 Task: Create a function that takes a directory path as a parameter and checks if it's a block device or a character device.
Action: Mouse moved to (901, 339)
Screenshot: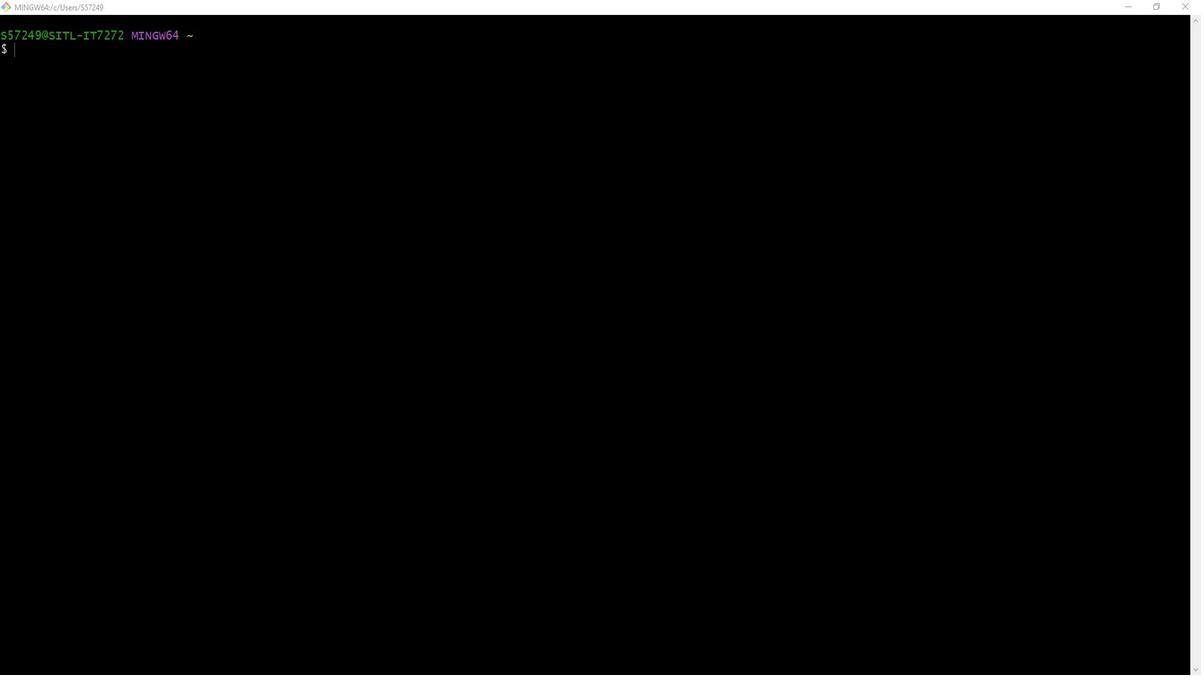 
Action: Mouse pressed left at (901, 339)
Screenshot: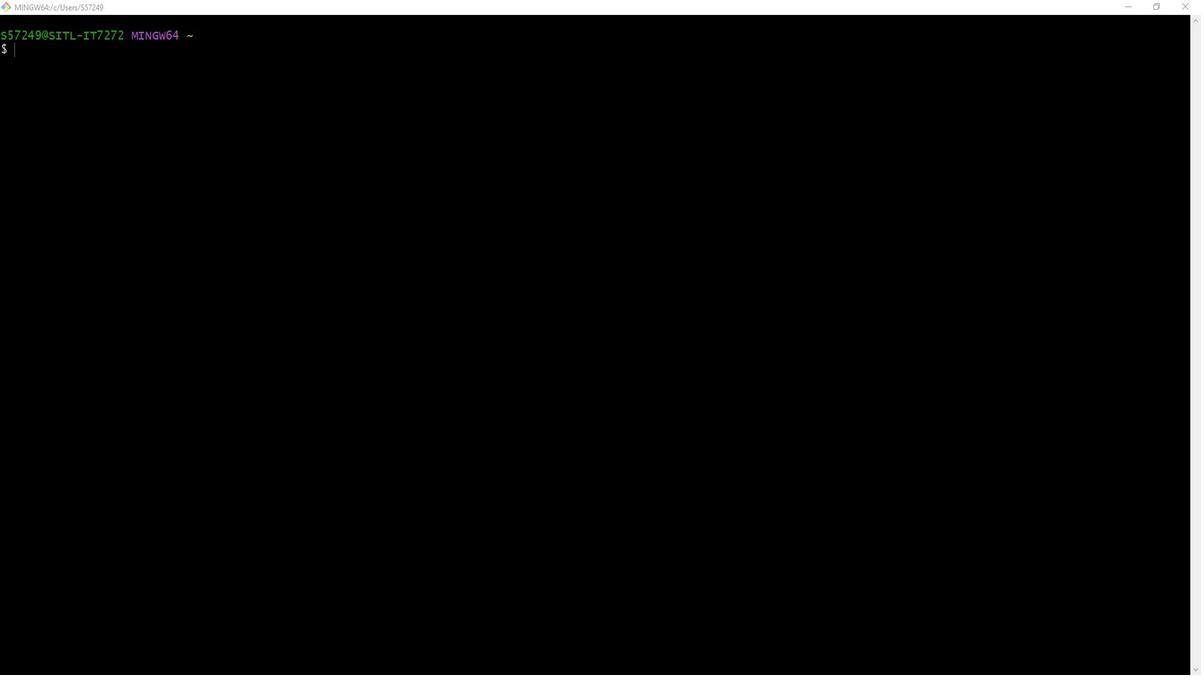 
Action: Mouse moved to (1080, 68)
Screenshot: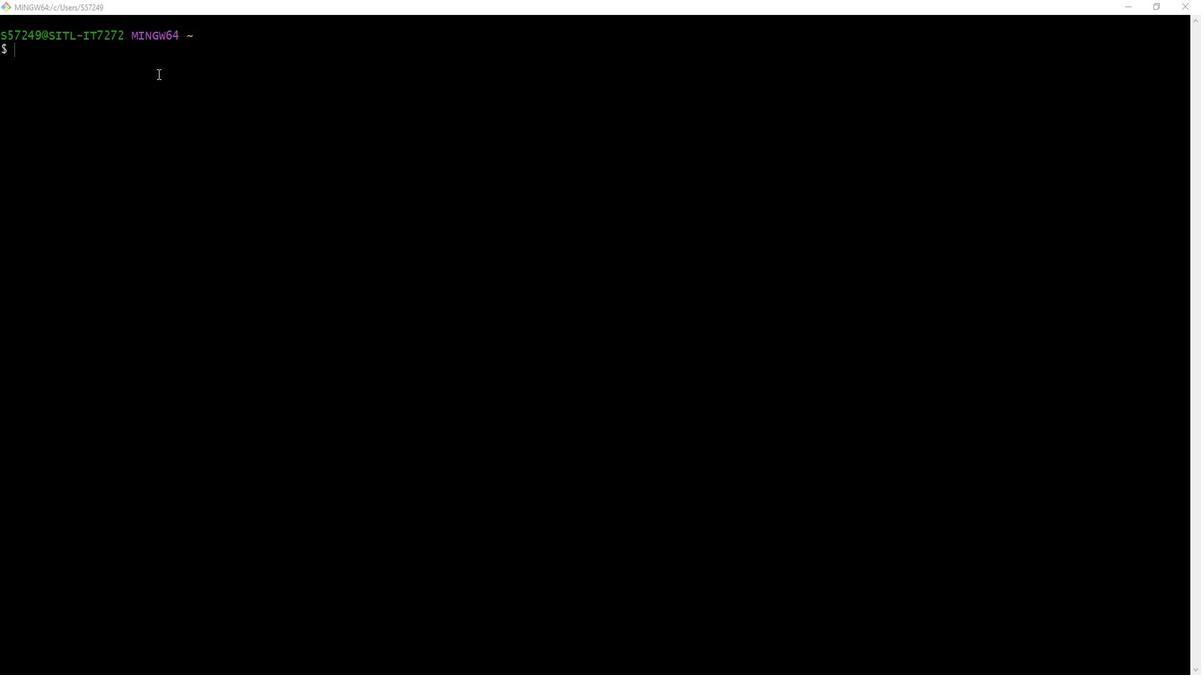 
Action: Mouse pressed left at (1080, 68)
Screenshot: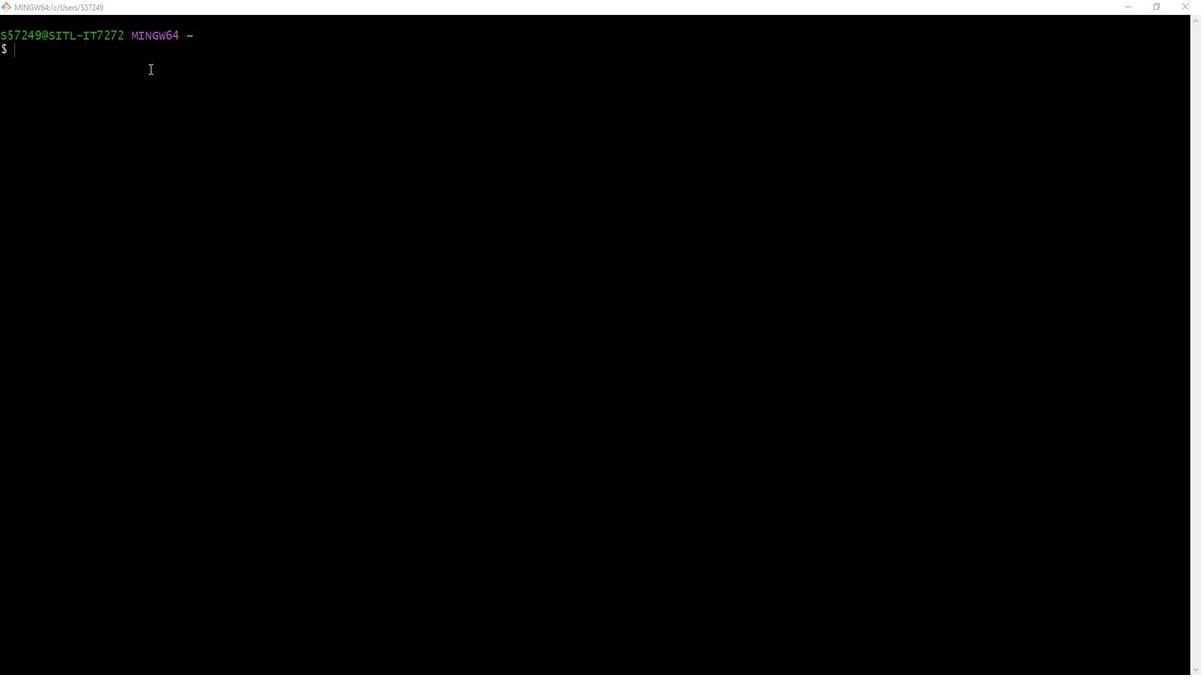 
Action: Key pressed vim<Key.space>check<Key.shift>Device<Key.shift>Type.sh<Key.enter>i<Key.shift>#<Key.shift>!/bin/bash<Key.enter><Key.backspace><Key.enter>check<Key.shift_r>_device<Key.shift_r>_type<Key.shift_r>()<Key.space><Key.shift_r>{<Key.enter>local<Key.space>path=<Key.shift>$1<Key.enter><Key.enter>if<Key.space>[<Key.space>-b<Key.space><Key.shift_r>""<Key.left>path<Key.right><Key.space>];<Key.space>then<Key.enter>echo<Key.space><Key.shift_r>""<Key.left><Key.shift>$path<Key.space>is<Key.space>a<Key.space>block<Key.space>device.<Key.right><Key.enter><Key.left><Key.right>return<Key.space>0<Key.enter><Key.left>elif<Key.space>[]<Key.left><Key.space>-c<Key.space><Key.shift_r>""<Key.left><Key.shift>$path<Key.right><Key.space><Key.right>;<Key.space>then<Key.enter>echo<Key.space><Key.shift_r>""<Key.left><Key.shift>$path<Key.space>is<Key.space>a<Key.space>character<Key.space>device.<Key.right><Key.enter>return<Key.space>0<Key.enter><Key.left>else<Key.space><Key.enter>echo<Key.space><Key.shift_r>""<Key.left><Key.shift>$path<Key.space>is<Key.space>neither<Key.space>a<Key.space>block<Key.space>device<Key.space>nor<Key.space>a<Key.space>character<Key.space>device.<Key.right><Key.enter>return<Key.space>1<Key.enter><Key.left>fi<Key.enter><Key.left><Key.shift_r>}<Key.enter><Key.enter>
Screenshot: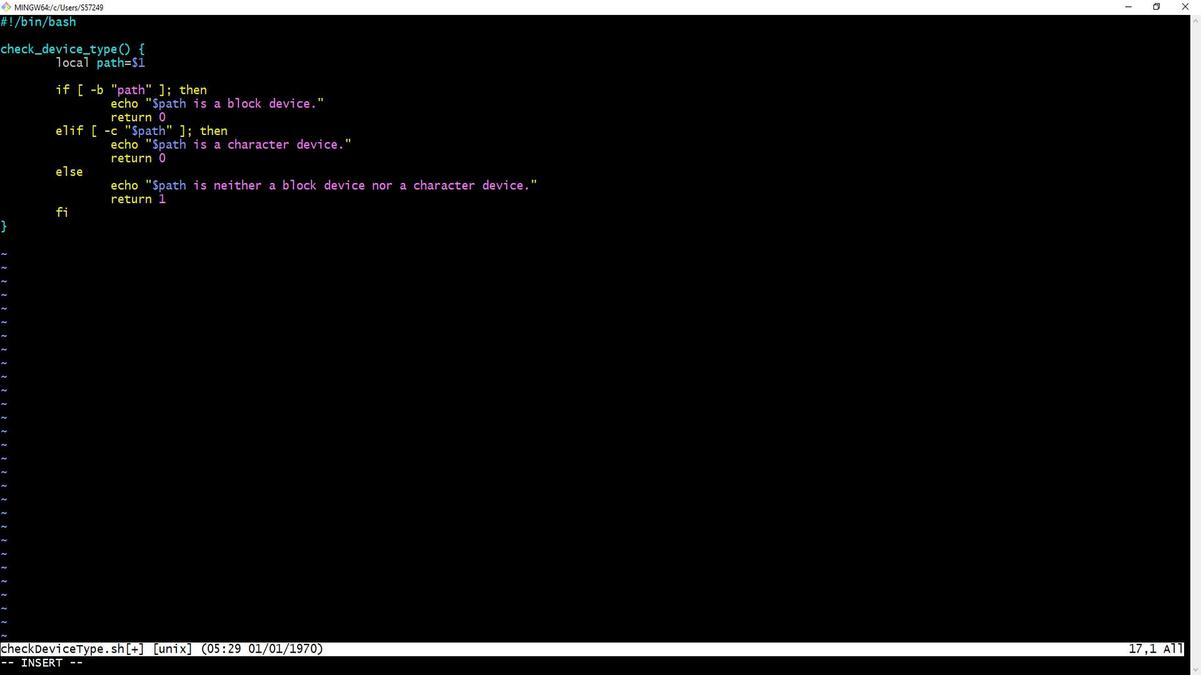 
Action: Mouse moved to (741, 248)
Screenshot: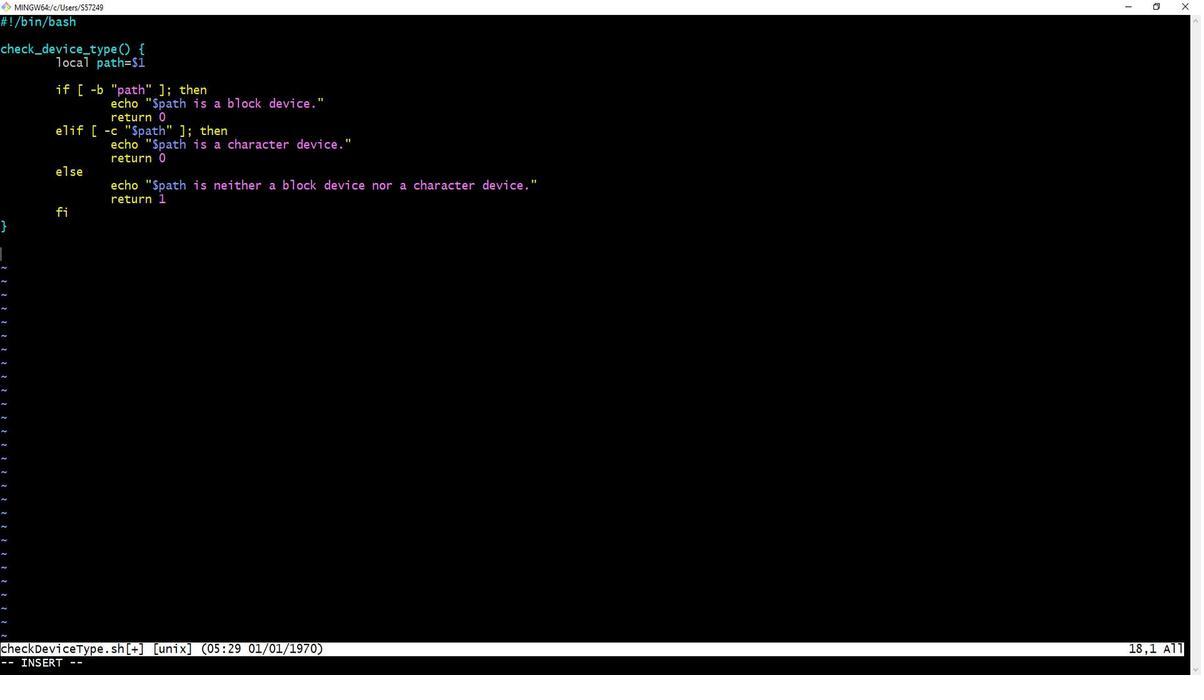 
Action: Mouse scrolled (741, 248) with delta (0, 0)
Screenshot: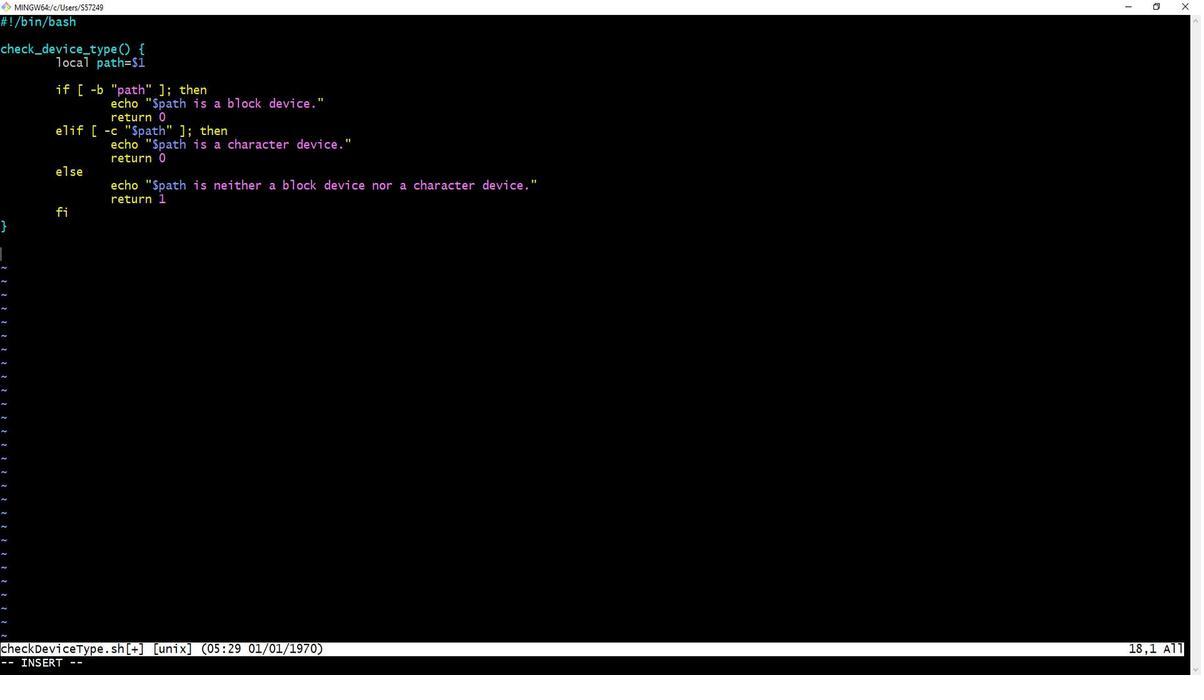 
Action: Mouse moved to (740, 248)
Screenshot: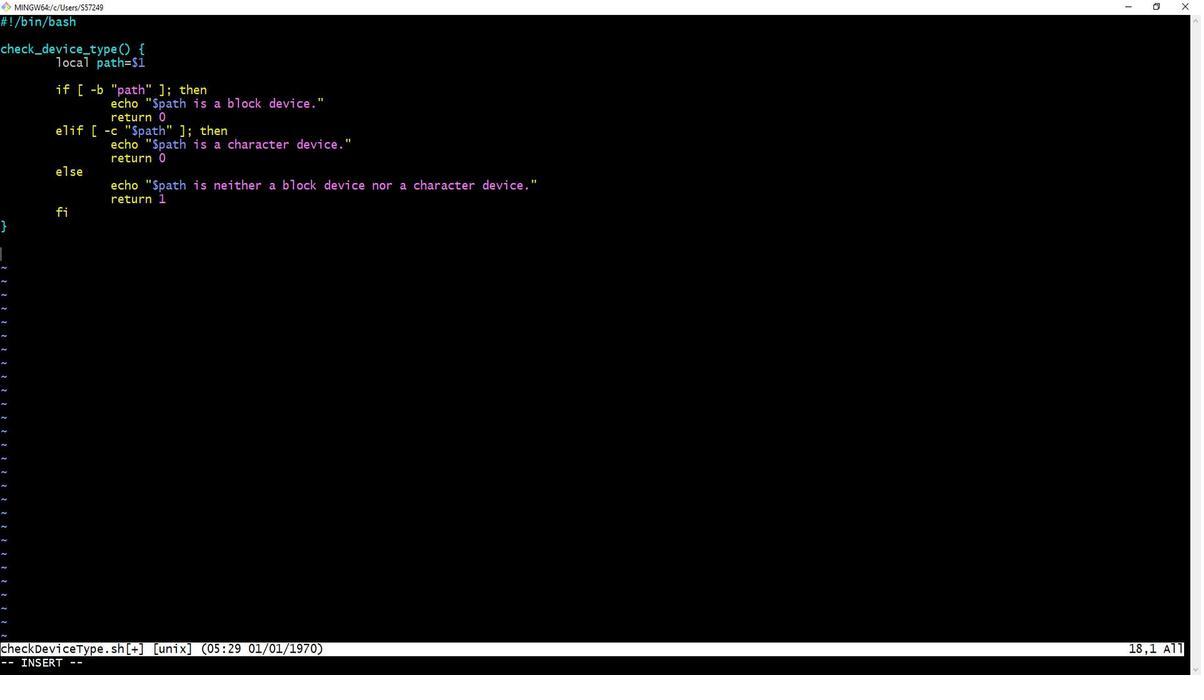 
Action: Mouse scrolled (740, 248) with delta (0, 0)
Screenshot: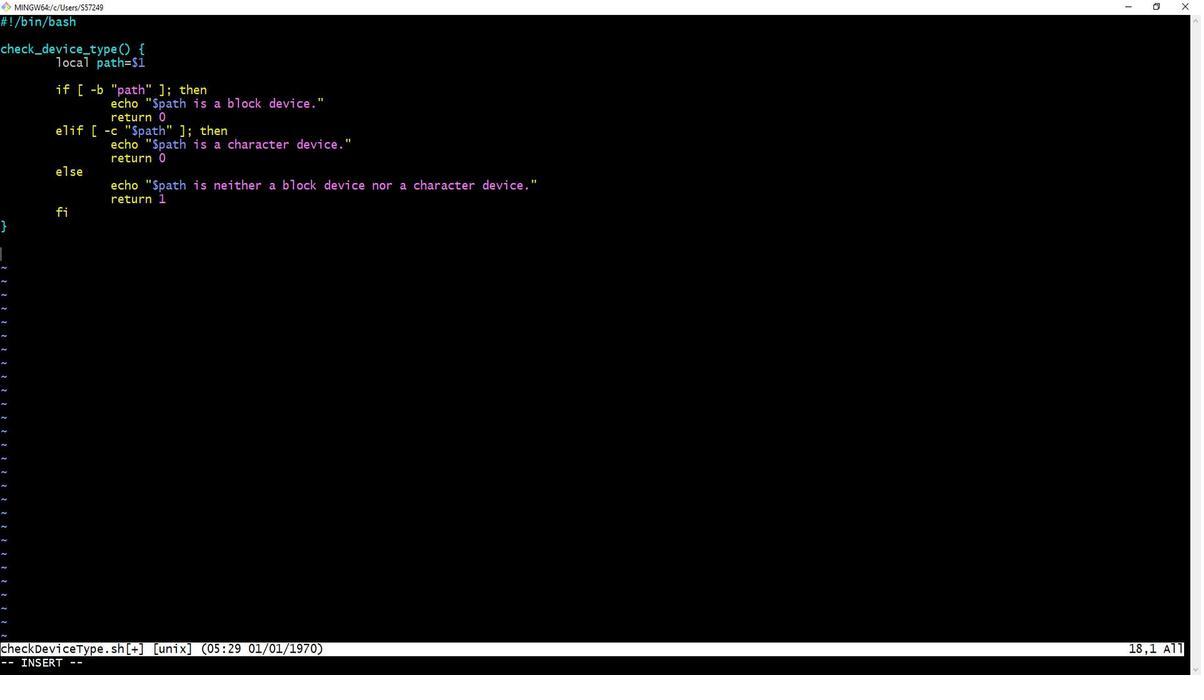 
Action: Mouse scrolled (740, 248) with delta (0, 0)
Screenshot: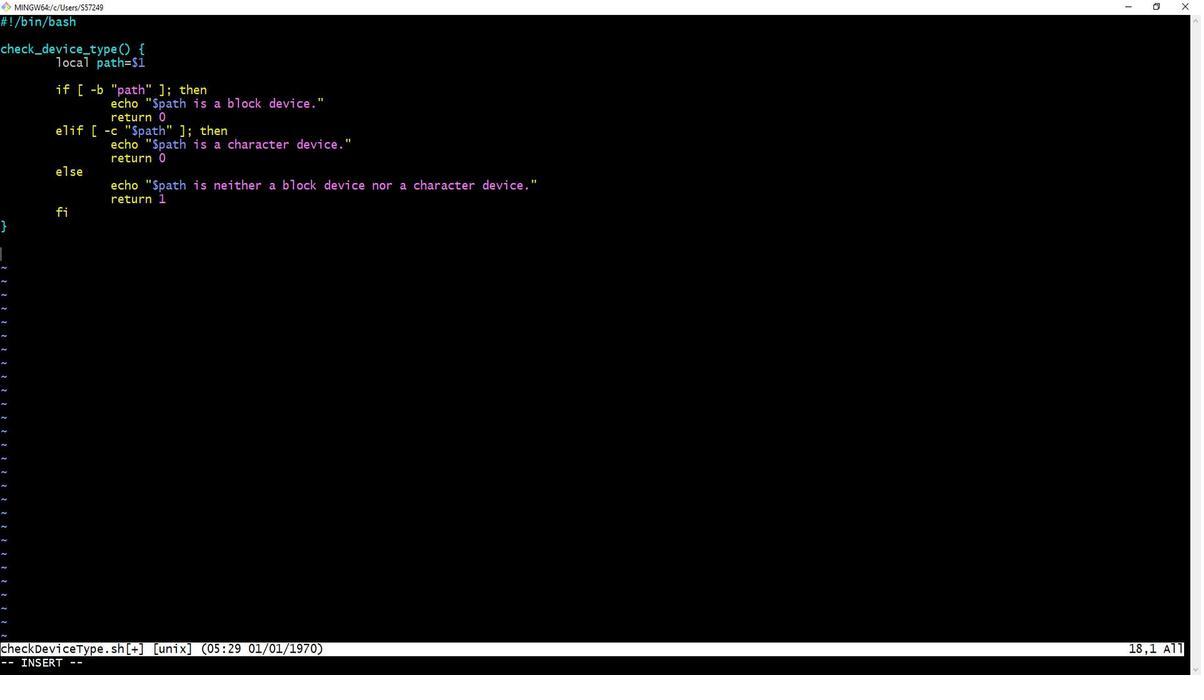 
Action: Mouse moved to (1139, 240)
Screenshot: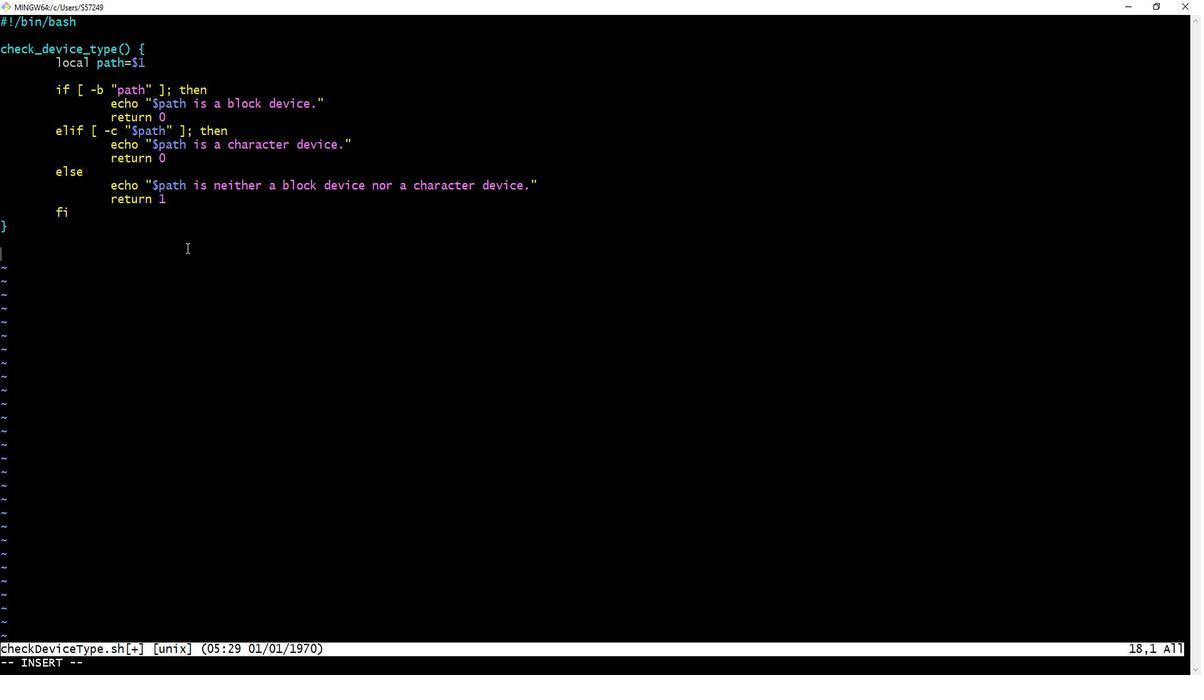 
Action: Key pressed <Key.shift>#<Key.space><Key.shift>Example<Key.space>usage<Key.enter><Key.backspace><Key.backspace>device<Key.shift_r>_path=<Key.shift_r>""<Key.left>/dev/sda<Key.right><Key.enter>check<Key.shift_r>_device<Key.shift_r>_typr<Key.backspace>e<Key.space><Key.shift_r>""<Key.left><Key.shift>$device<Key.shift_r>_path<Key.right><Key.esc><Key.shift_r>:wq<Key.enter>chmod<Key.space><Key.shift_r>+x<Key.space>check<Key.shift>Device<Key.space><Key.shift>Type.sh<Key.enter>ch<Key.backspace>hmod<Key.space><Key.shift_r>+x<Key.space>check<Key.shift>Device<Key.shift>Type.sh<Key.enter>./check<Key.shift>Device<Key.shift>Type.sh<Key.enter>
Screenshot: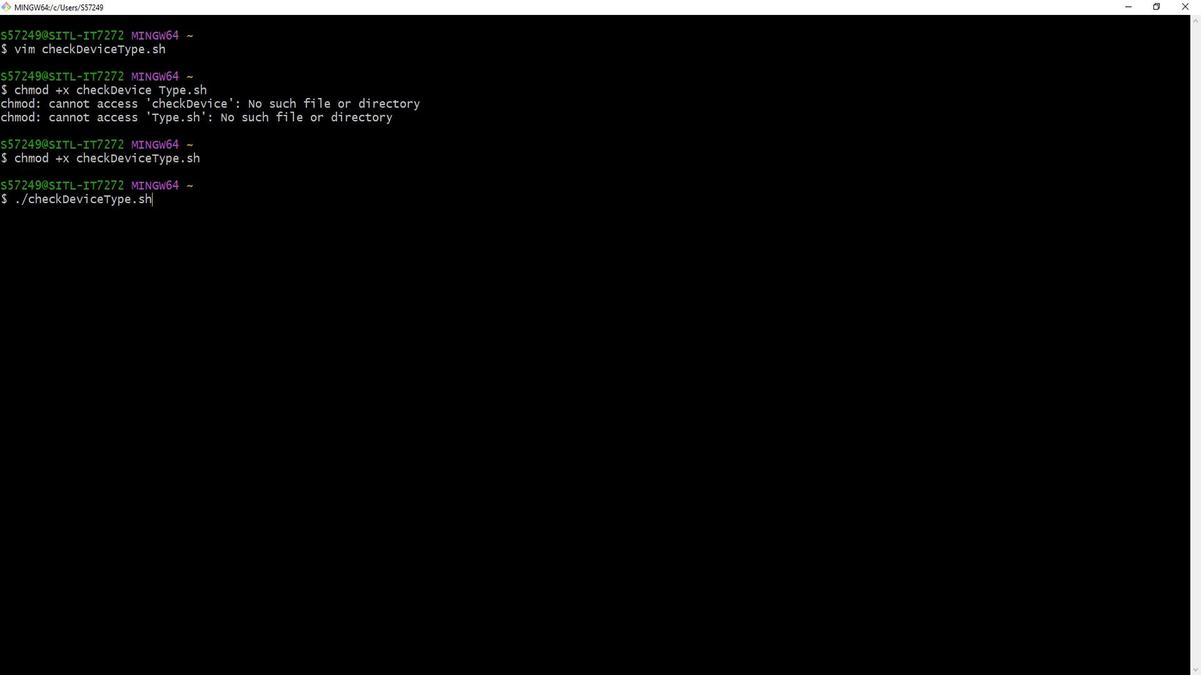 
Action: Mouse moved to (734, 336)
Screenshot: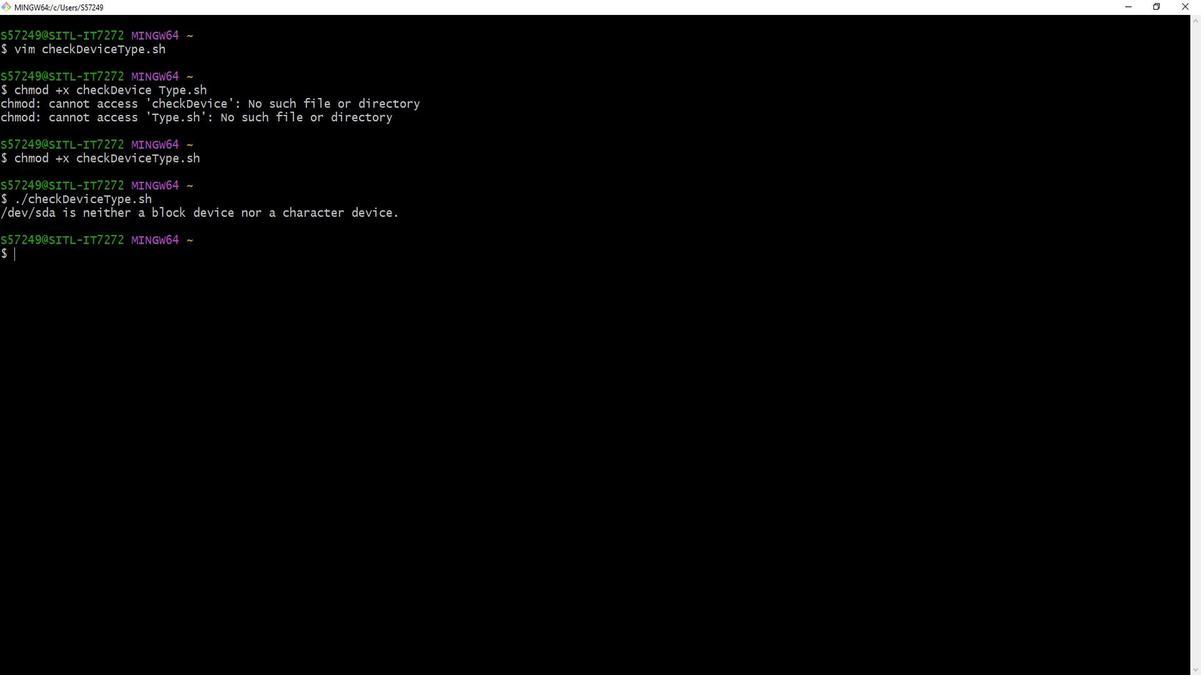 
Action: Mouse scrolled (734, 337) with delta (0, 0)
Screenshot: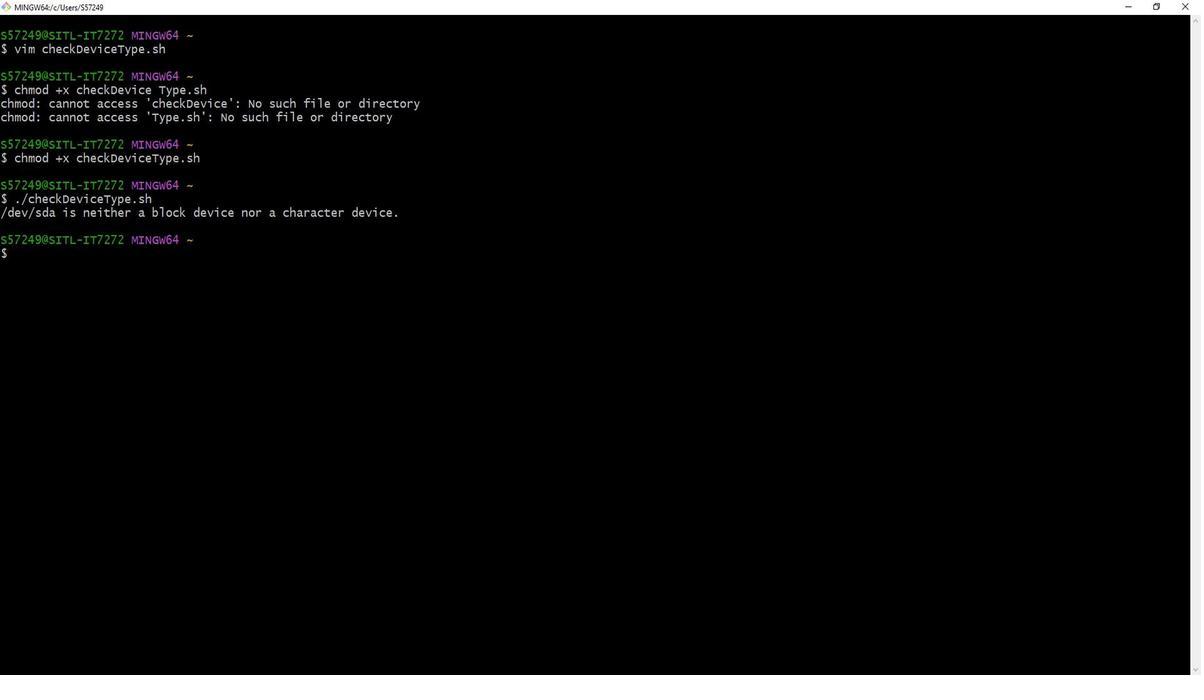 
Action: Mouse scrolled (734, 337) with delta (0, 0)
Screenshot: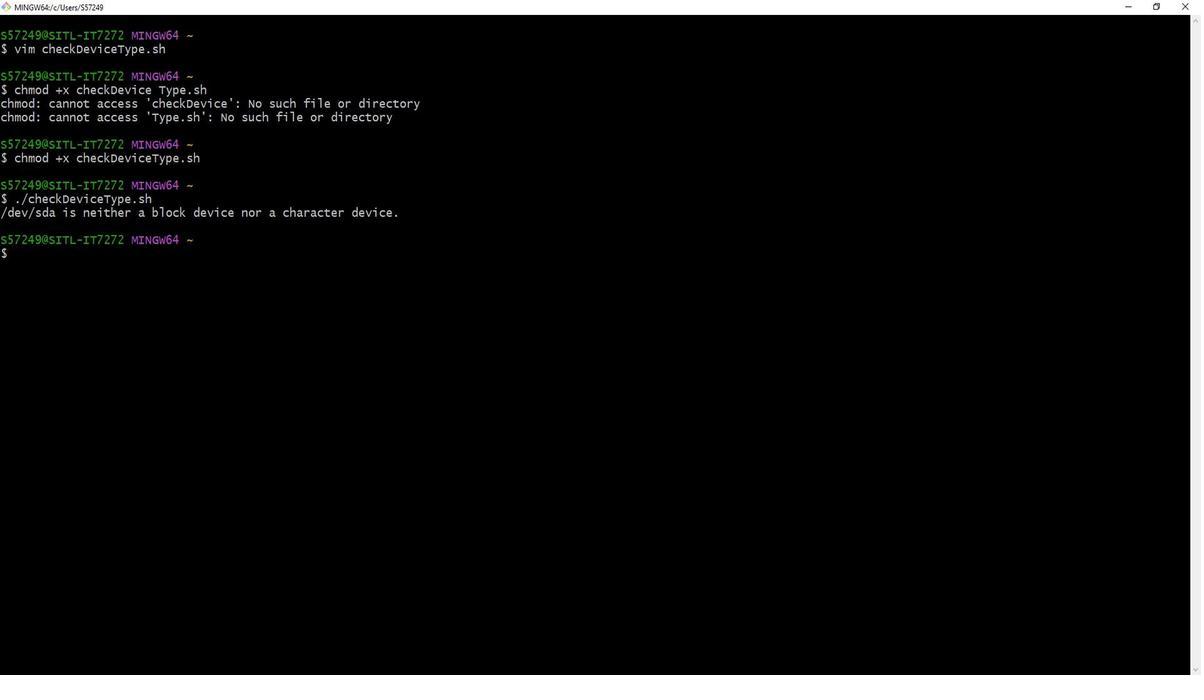 
Action: Mouse moved to (1138, 272)
Screenshot: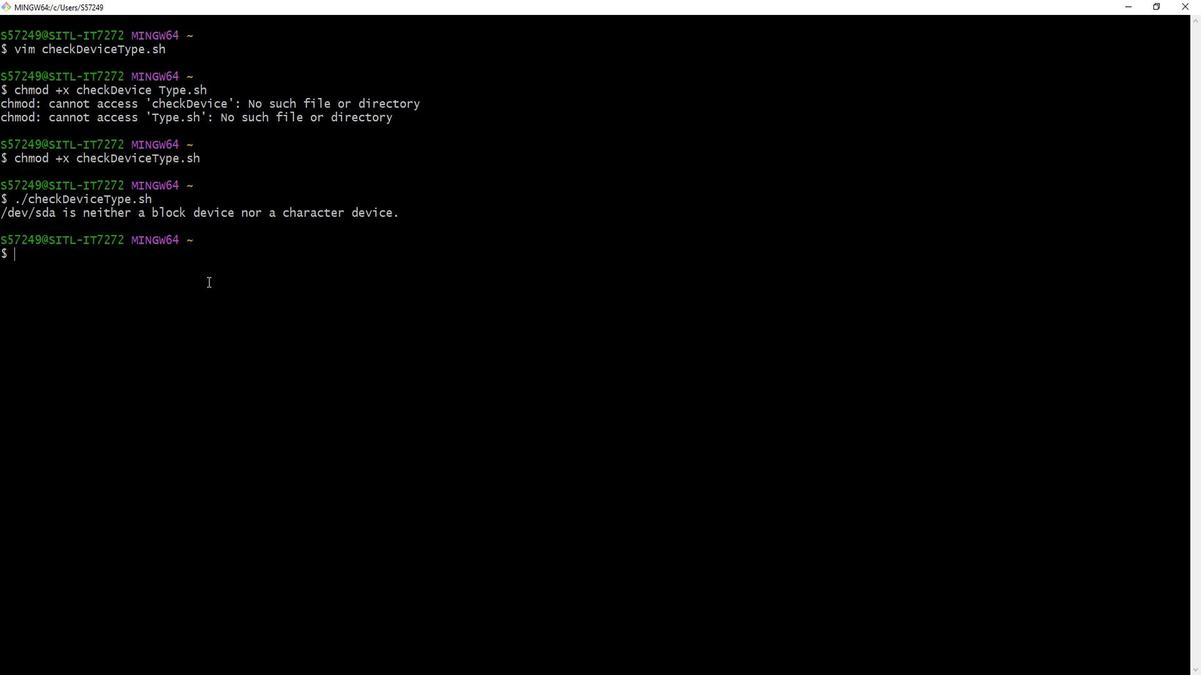 
Action: Mouse pressed left at (1138, 272)
Screenshot: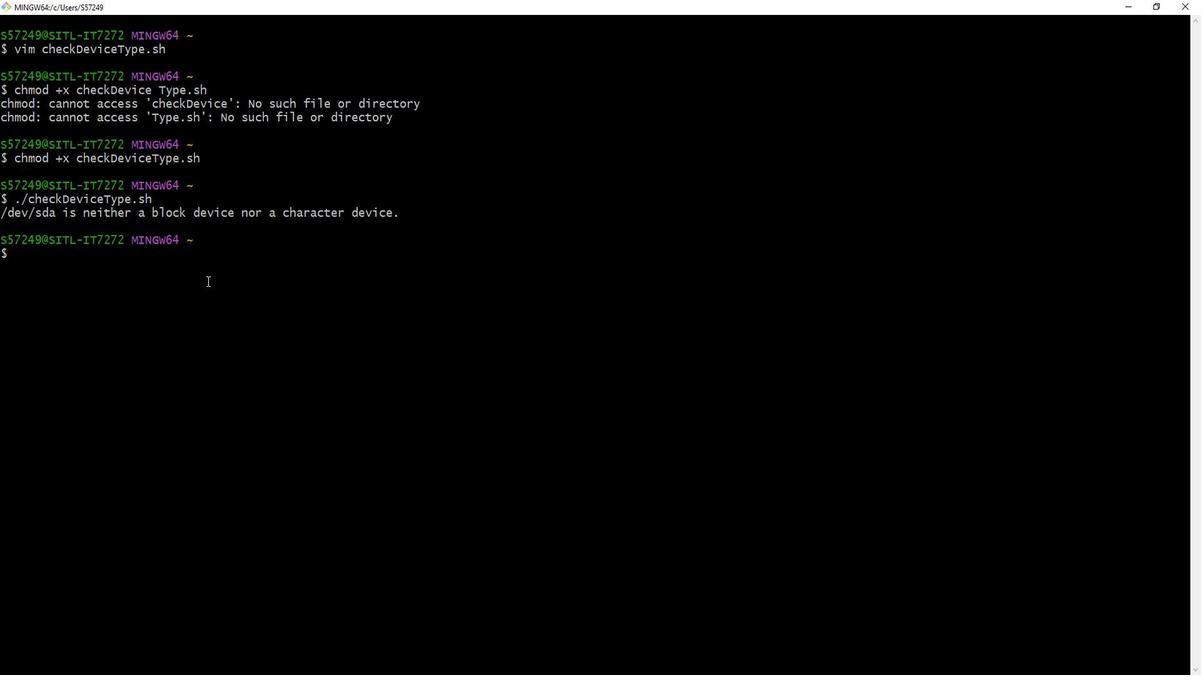 
Action: Key pressed vim<Key.space>check<Key.shift><Key.shift><Key.shift>Device<Key.shift>Typt<Key.backspace>e.sh<Key.enter>i<Key.up><Key.up><Key.up><Key.up><Key.up><Key.up><Key.up><Key.up><Key.up><Key.up><Key.up><Key.up><Key.up><Key.up><Key.up><Key.down><Key.left>
Screenshot: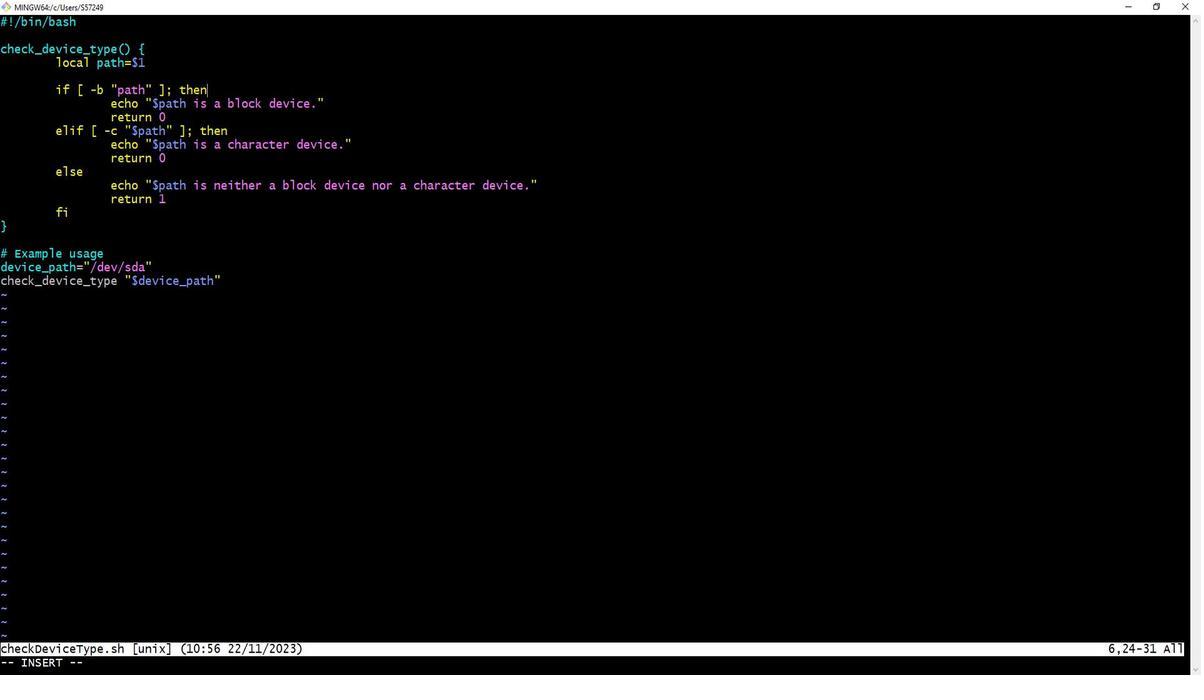
Action: Mouse moved to (1137, 272)
Screenshot: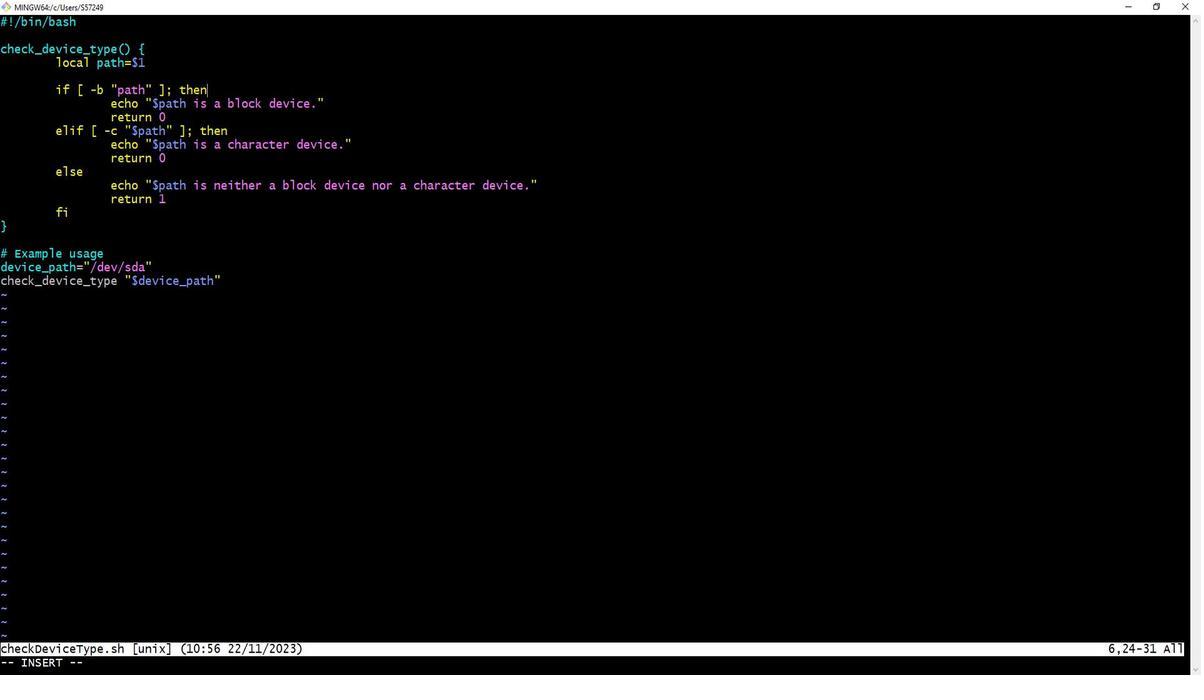 
Action: Key pressed <Key.left><Key.left><Key.left><Key.left><Key.left><Key.left><Key.left><Key.left><Key.left><Key.left><Key.left><Key.left><Key.shift><Key.shift><Key.shift><Key.shift>$<Key.esc><Key.shift_r>:wq<Key.enter>./check<Key.shift>Device<Key.shift_r><Key.shift_r><Key.shift_r><Key.shift_r><Key.shift_r><Key.shift_r><Key.shift_r><Key.shift_r><Key.shift_r><Key.shift_r><Key.shift_r><Key.shift_r><Key.shift_r><Key.shift_r><Key.shift_r>Type.sh<Key.enter>
Screenshot: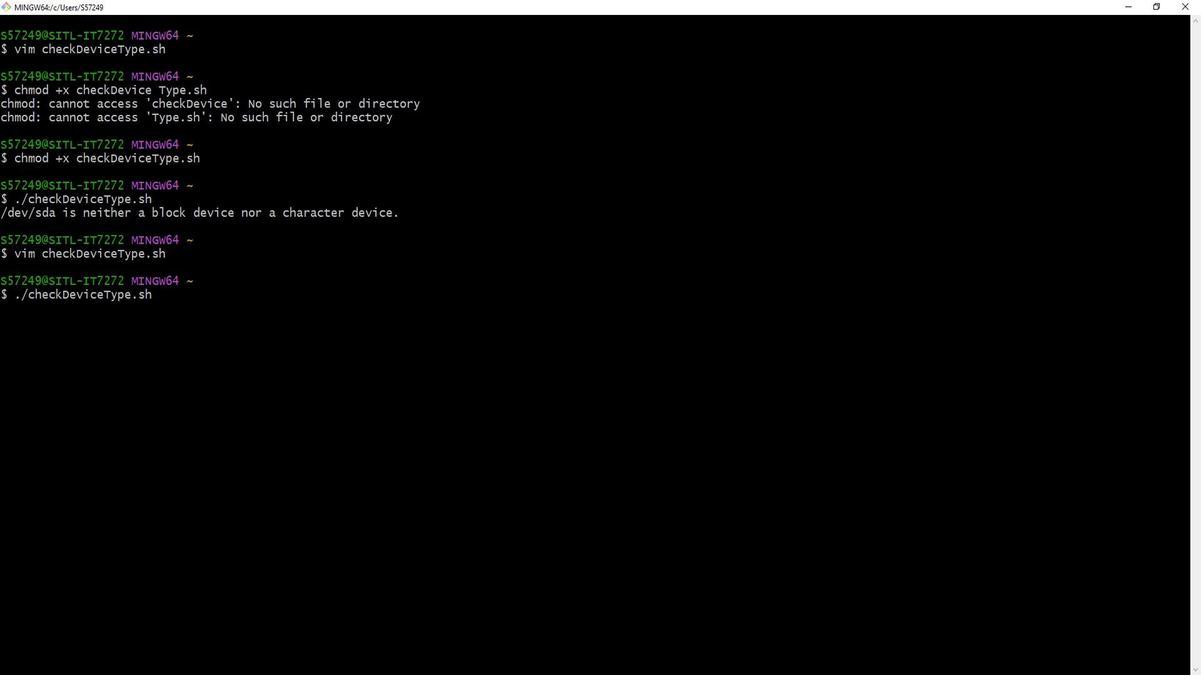 
Action: Mouse moved to (1146, 269)
Screenshot: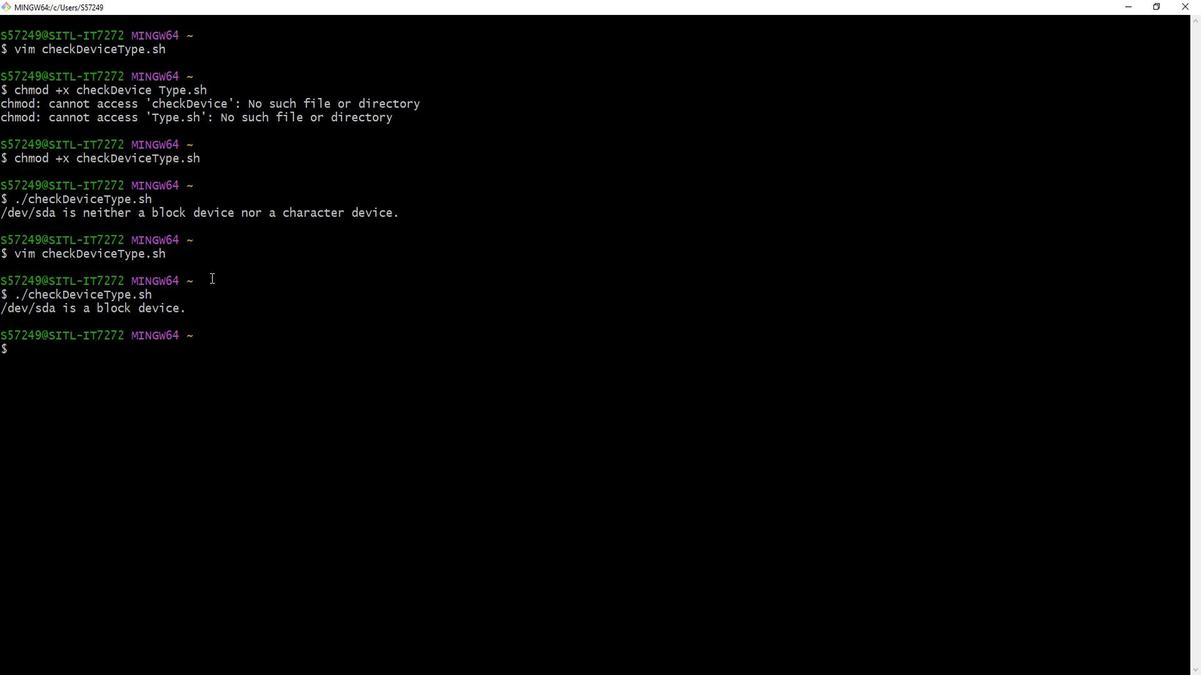 
Action: Key pressed cat<Key.space>check<Key.shift>Device<Key.shift>Type.sh<Key.enter>
Screenshot: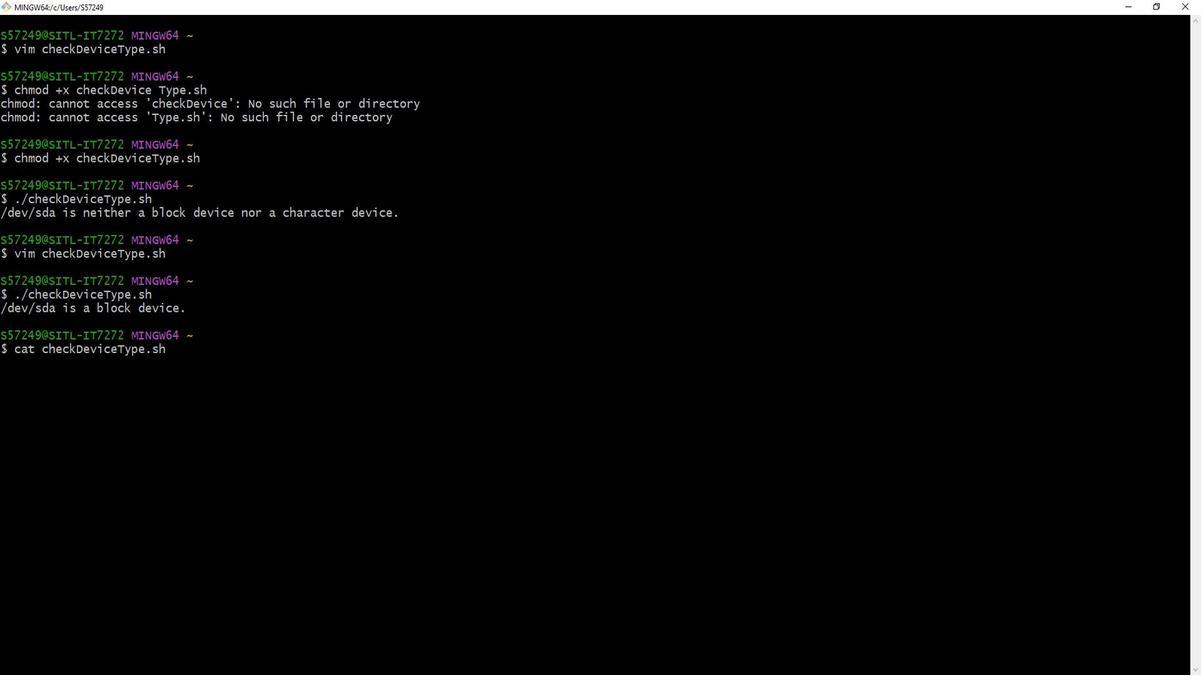 
Action: Mouse moved to (521, 549)
Screenshot: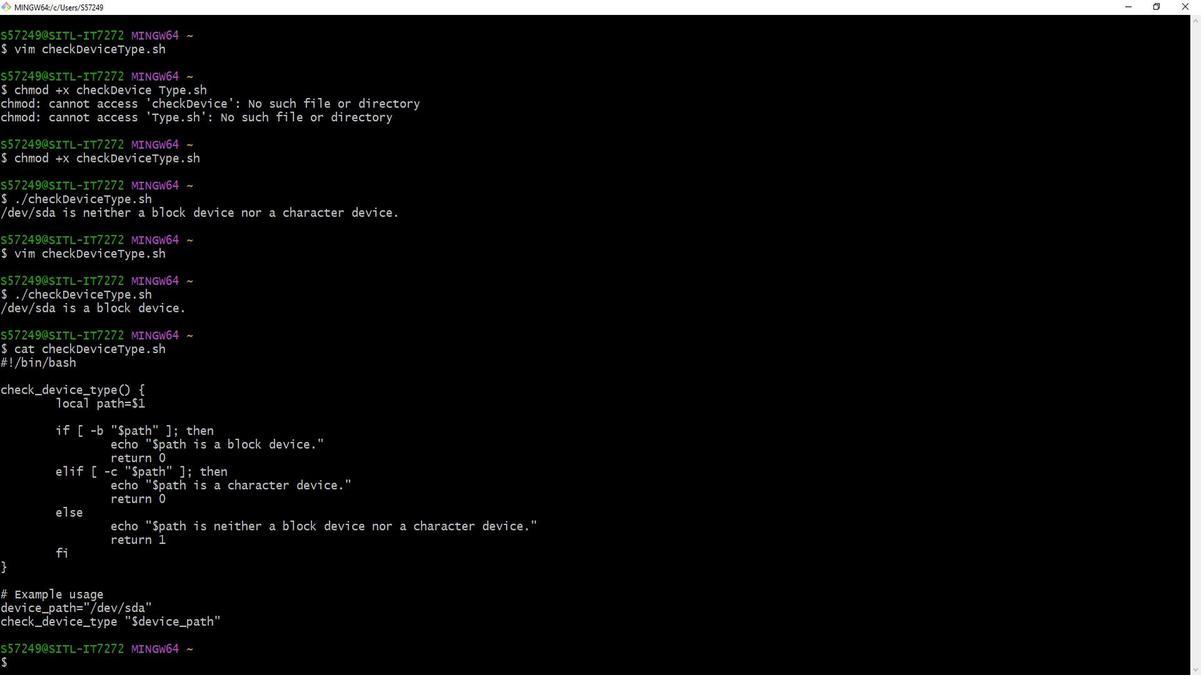 
Action: Mouse pressed left at (521, 549)
Screenshot: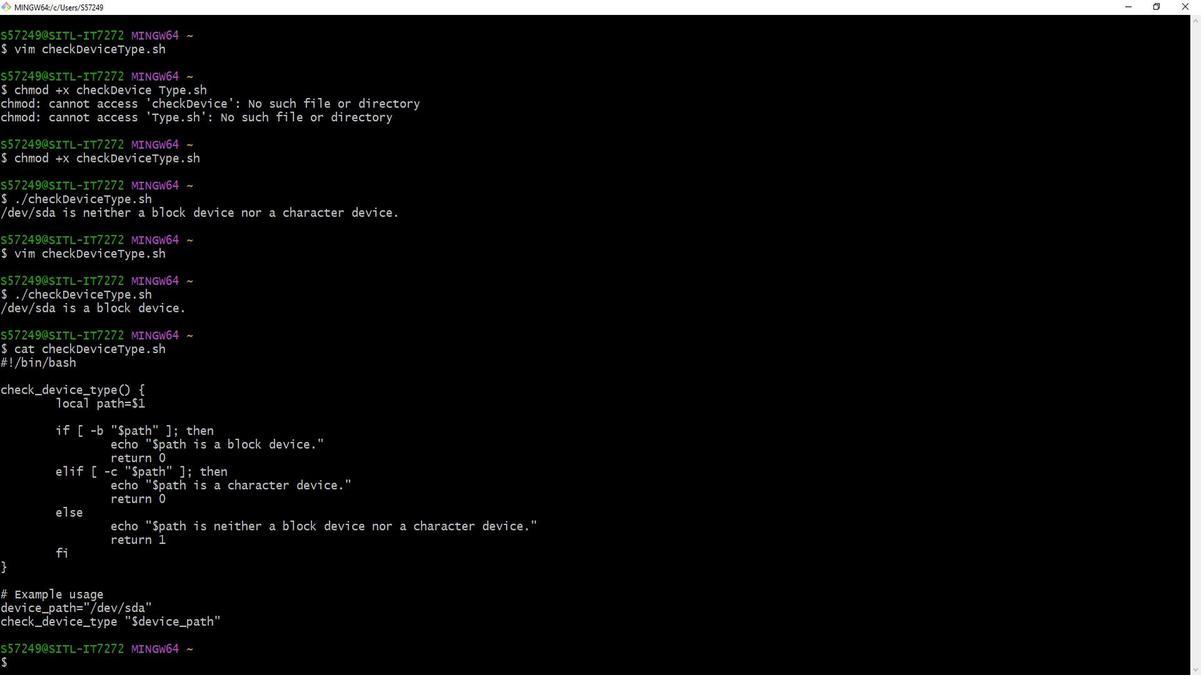 
Action: Mouse moved to (569, 477)
Screenshot: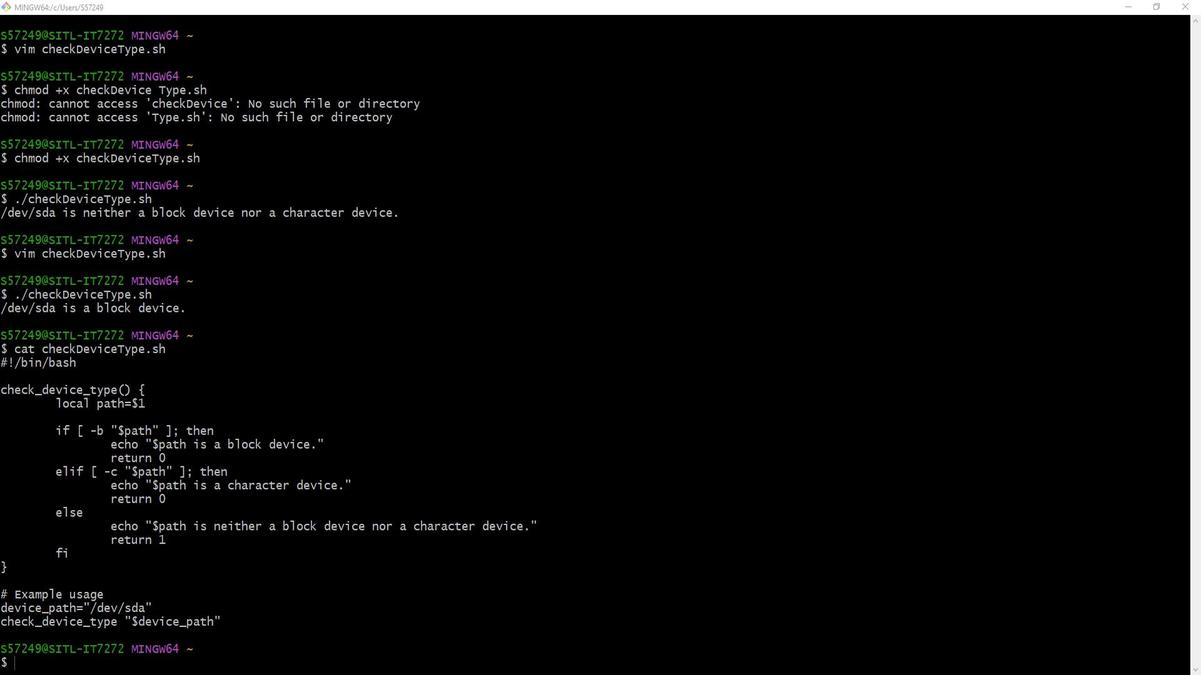 
Action: Mouse pressed left at (569, 477)
Screenshot: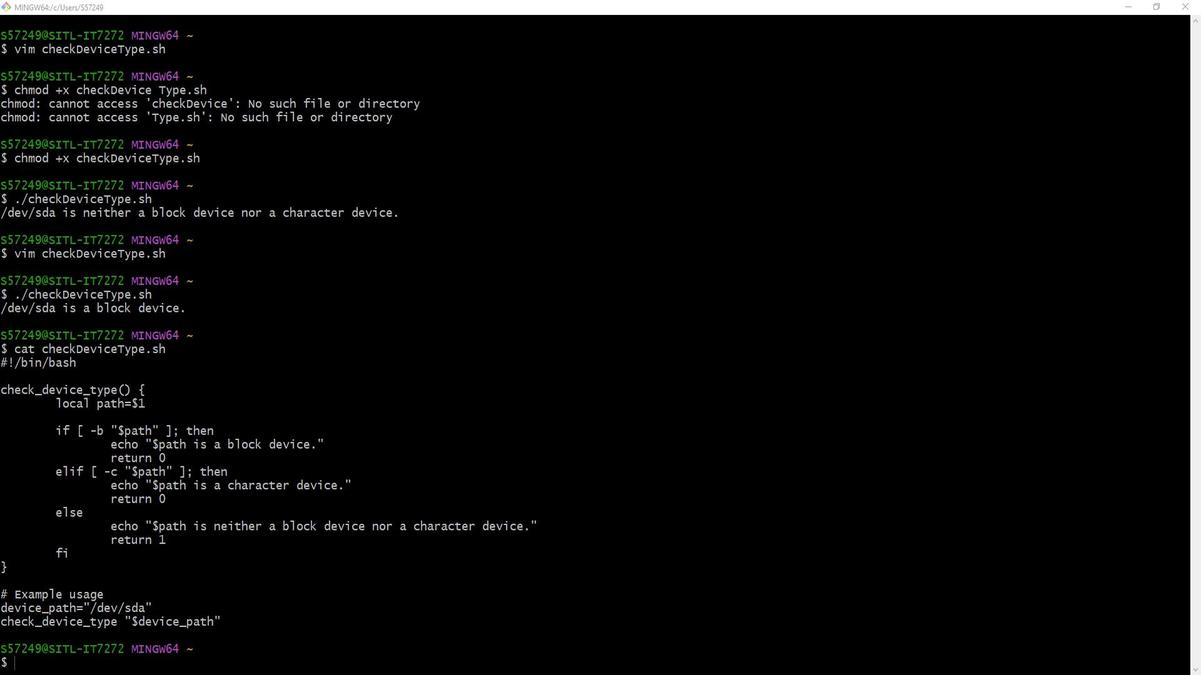 
Action: Mouse moved to (594, 395)
Screenshot: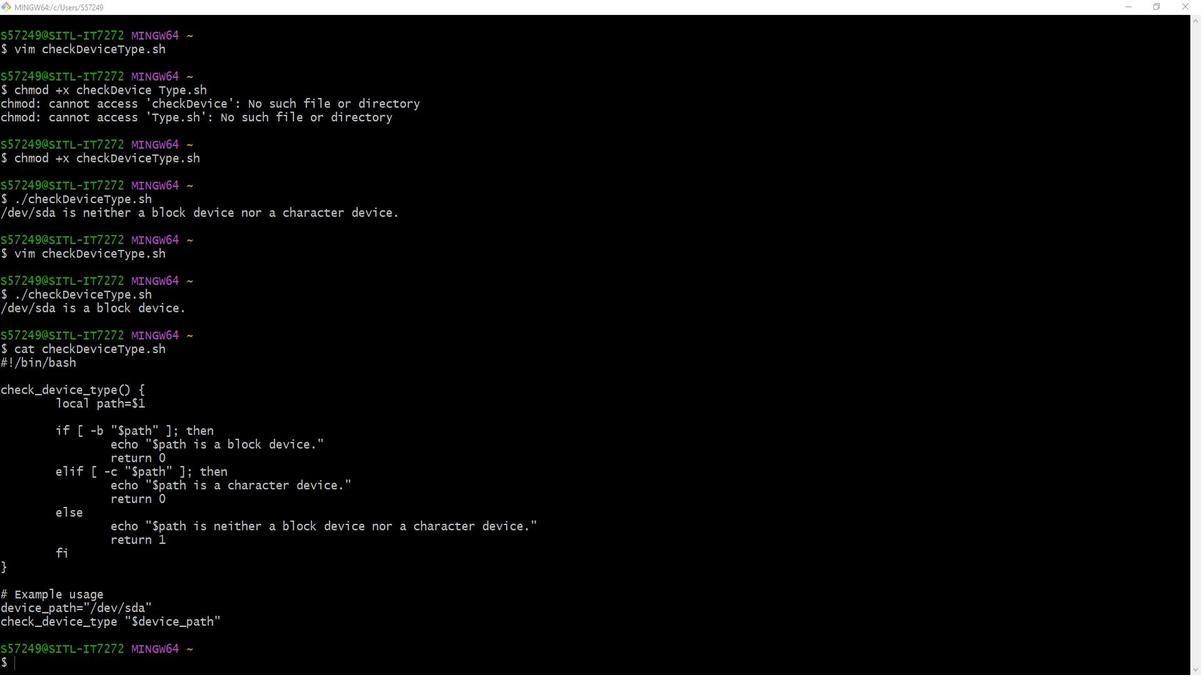
Action: Mouse pressed left at (594, 395)
Screenshot: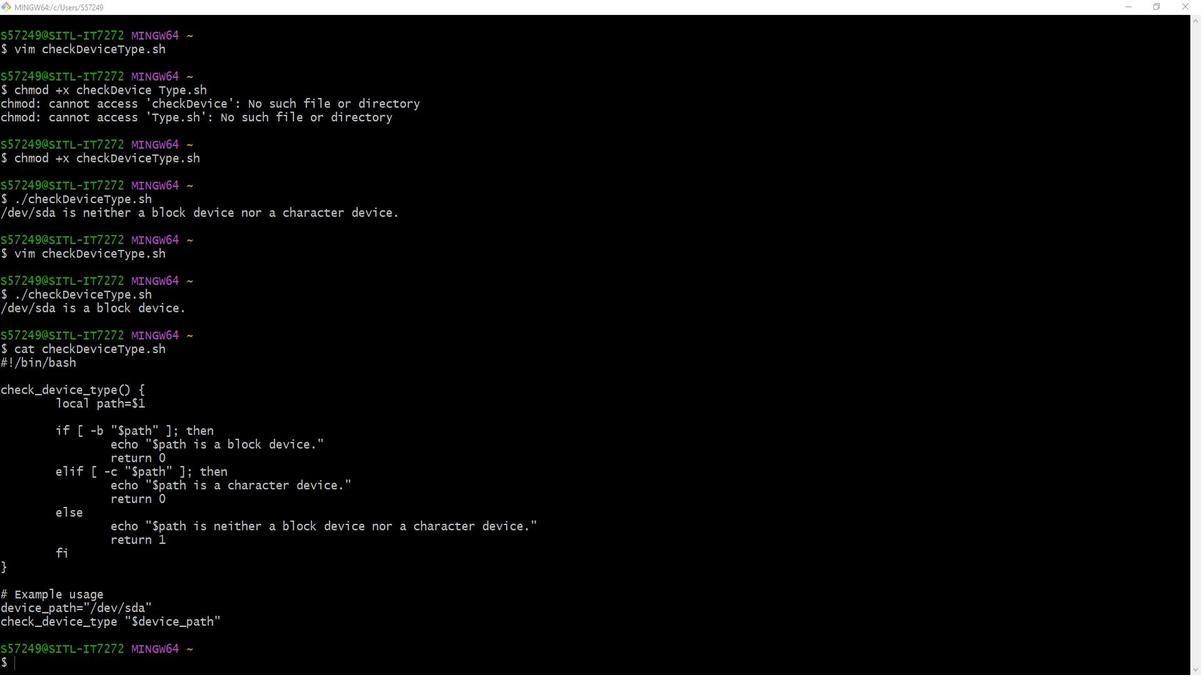 
Action: Mouse moved to (860, 401)
Screenshot: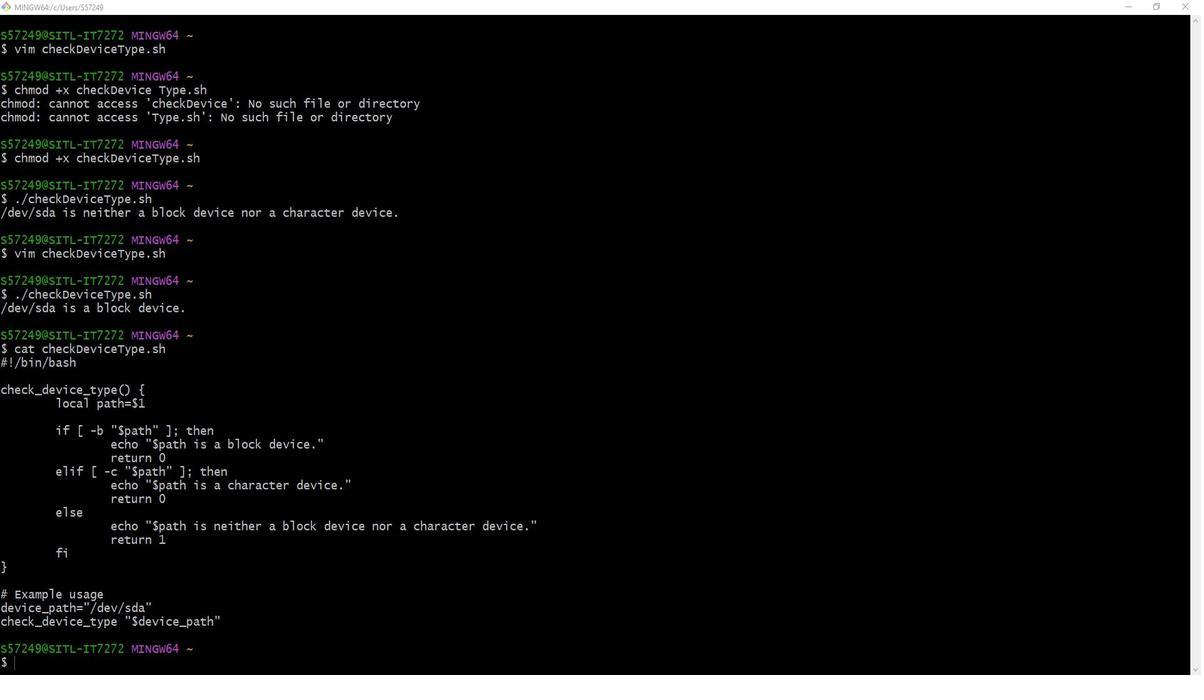 
